 Task: Search for the email with the subject Request for a pay raise logged in from softage.1@softage.net with the filter, email from softage.2@softage.net and a new filter,  Skip the Inbox
Action: Mouse moved to (865, 94)
Screenshot: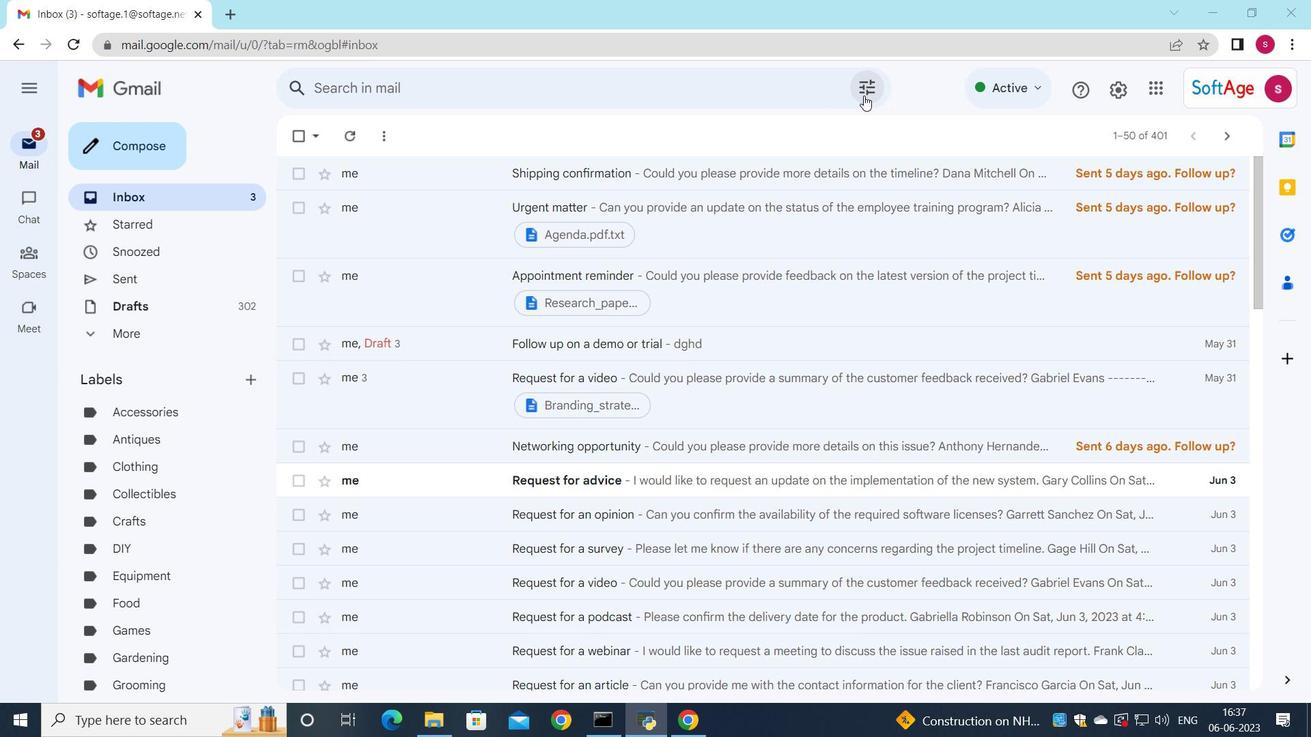 
Action: Mouse pressed left at (865, 94)
Screenshot: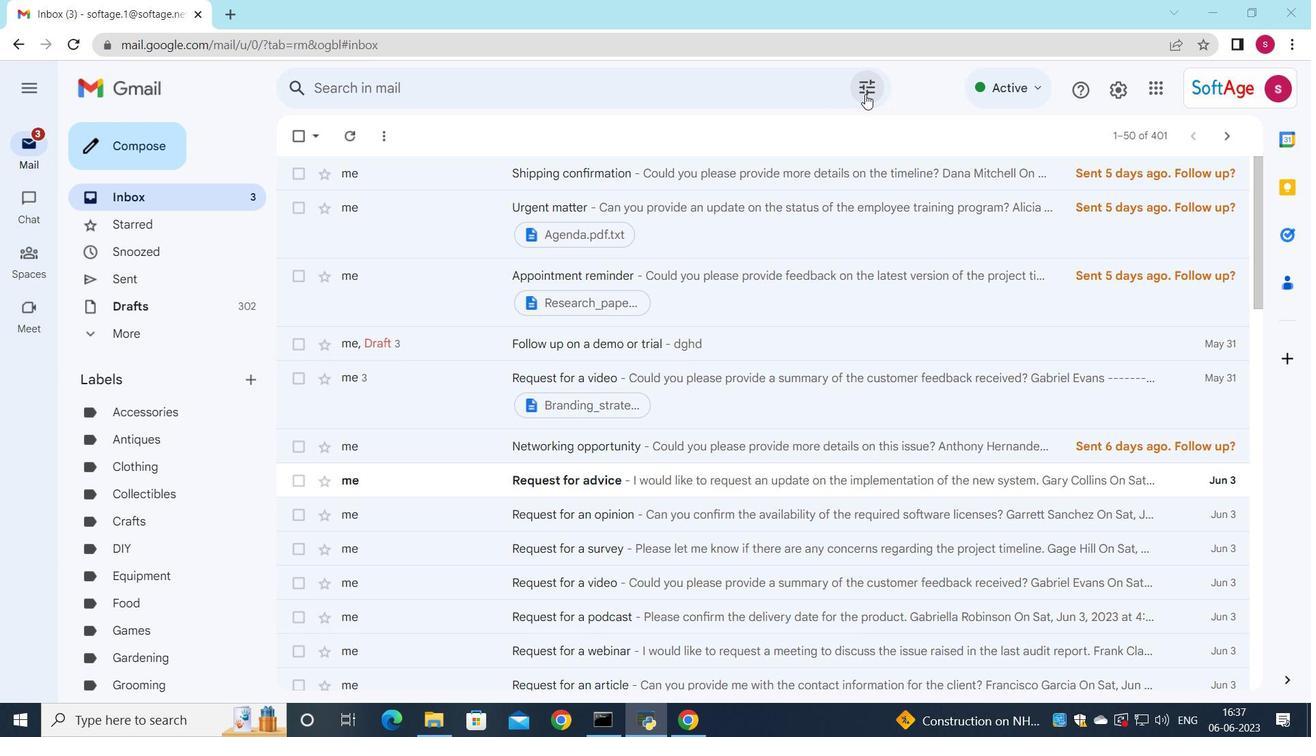 
Action: Mouse moved to (458, 142)
Screenshot: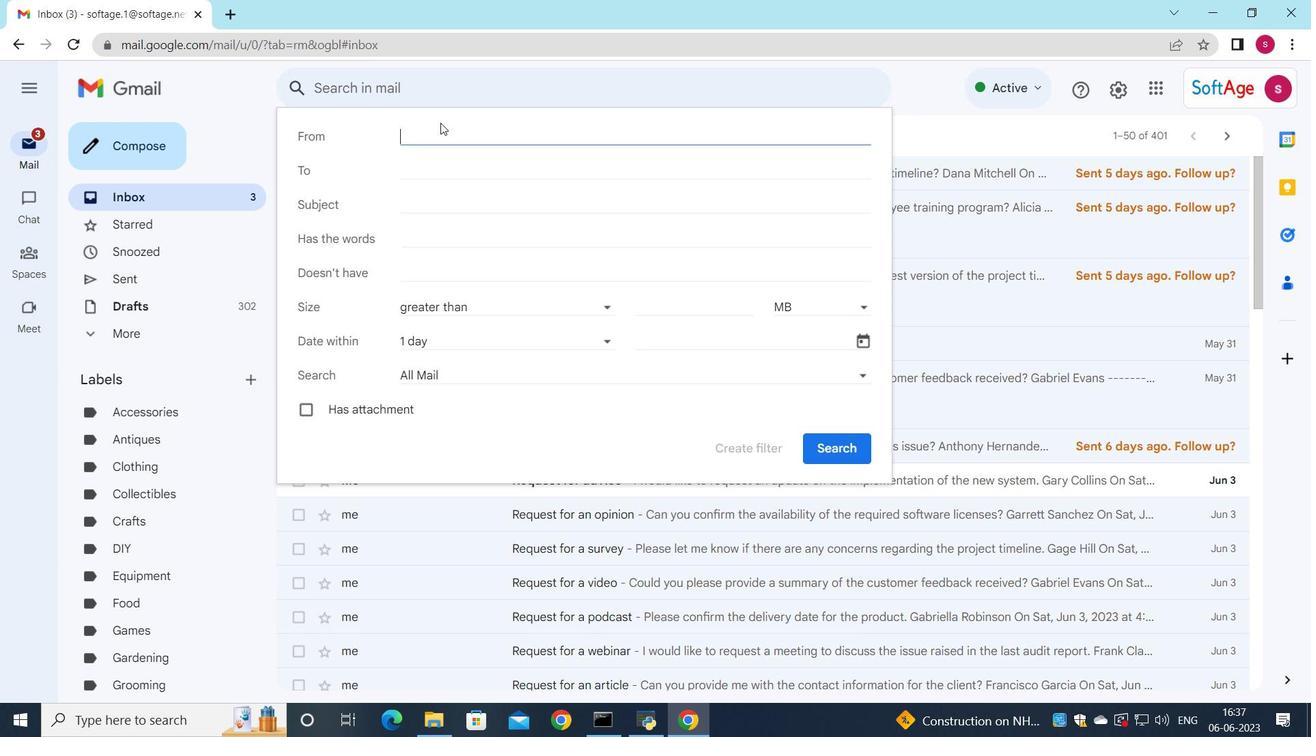 
Action: Key pressed sof
Screenshot: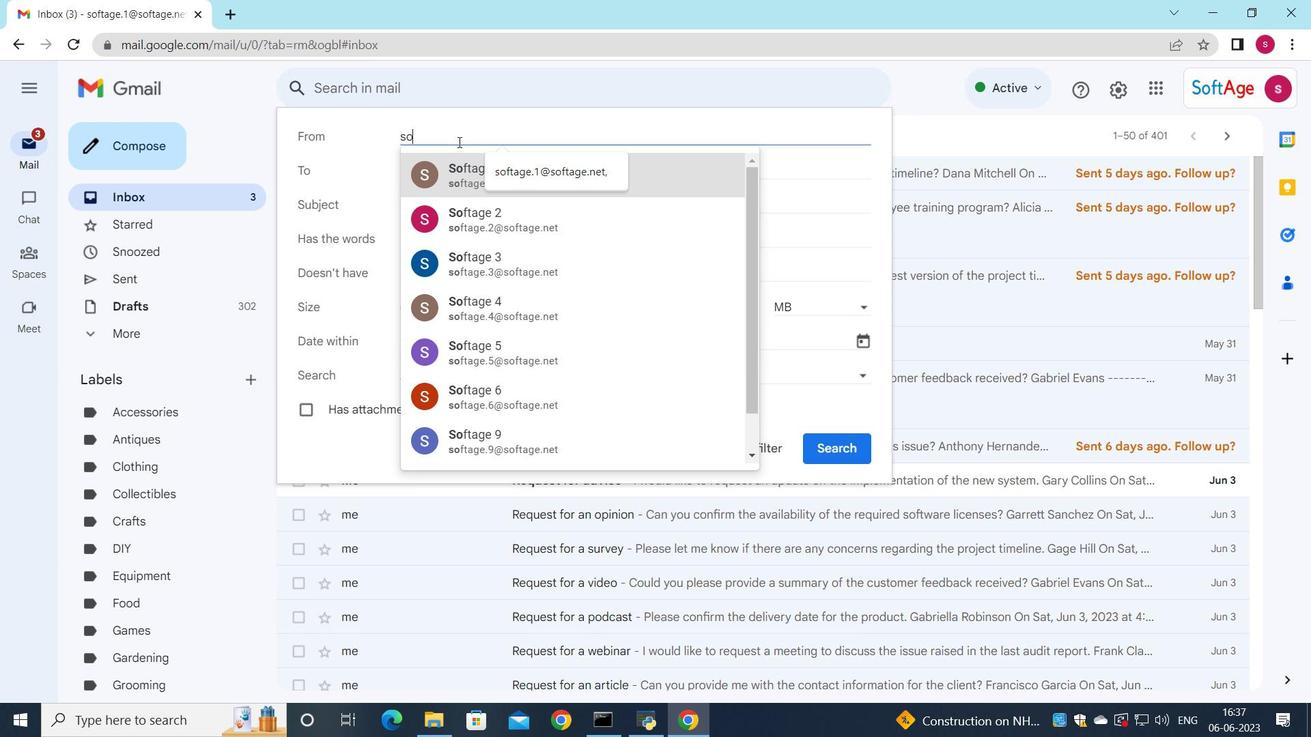 
Action: Mouse moved to (539, 173)
Screenshot: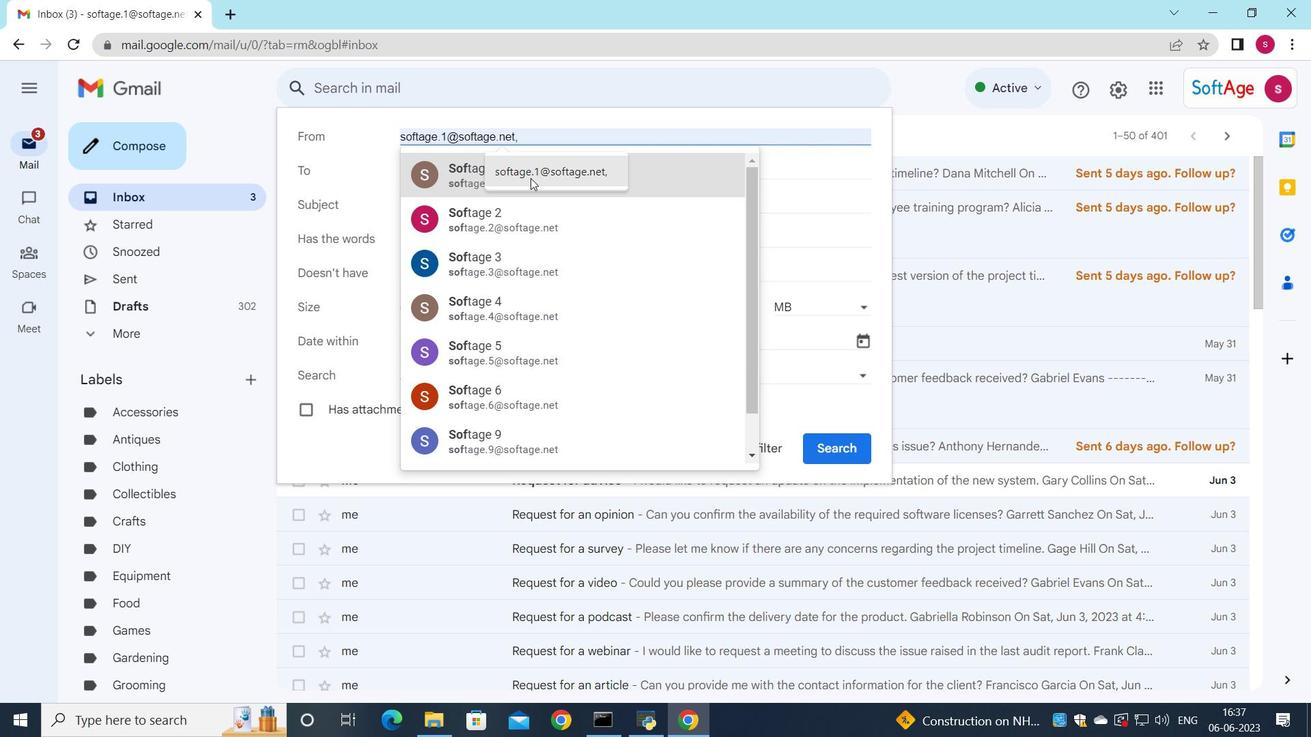 
Action: Mouse pressed left at (539, 173)
Screenshot: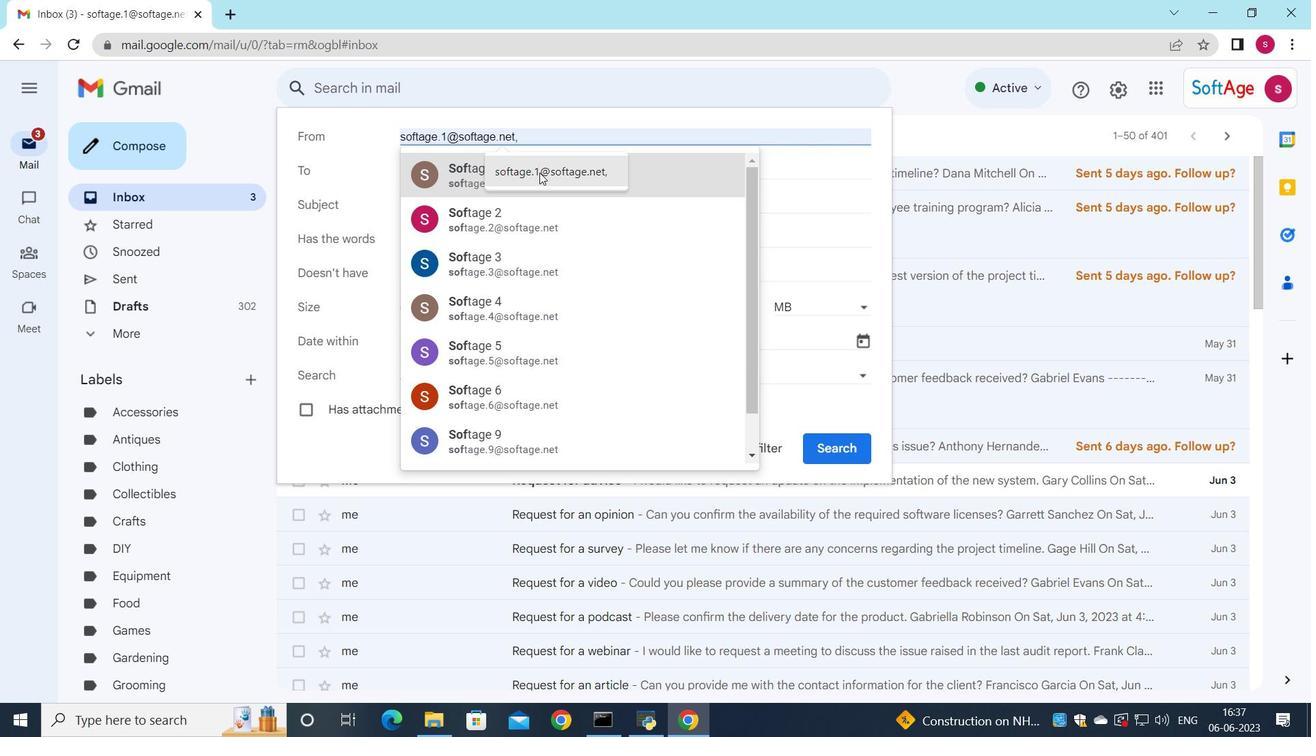 
Action: Mouse moved to (511, 162)
Screenshot: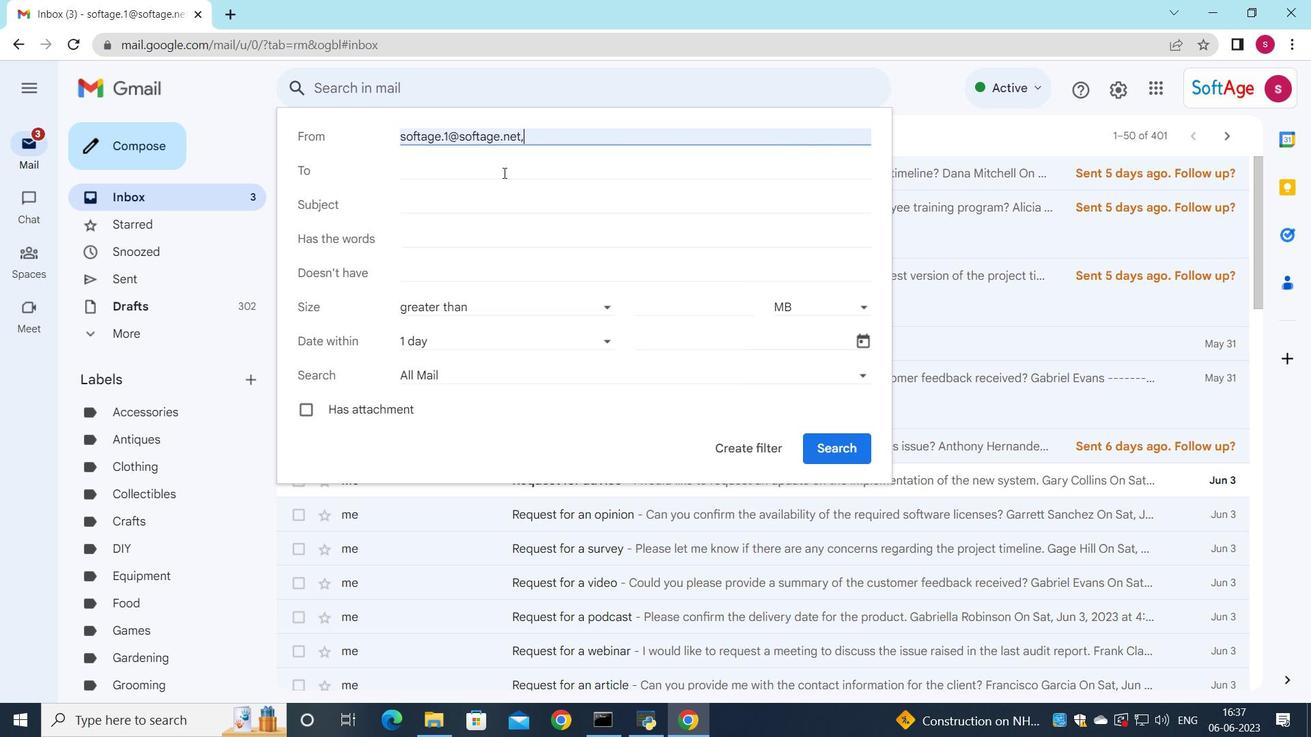 
Action: Mouse pressed left at (511, 162)
Screenshot: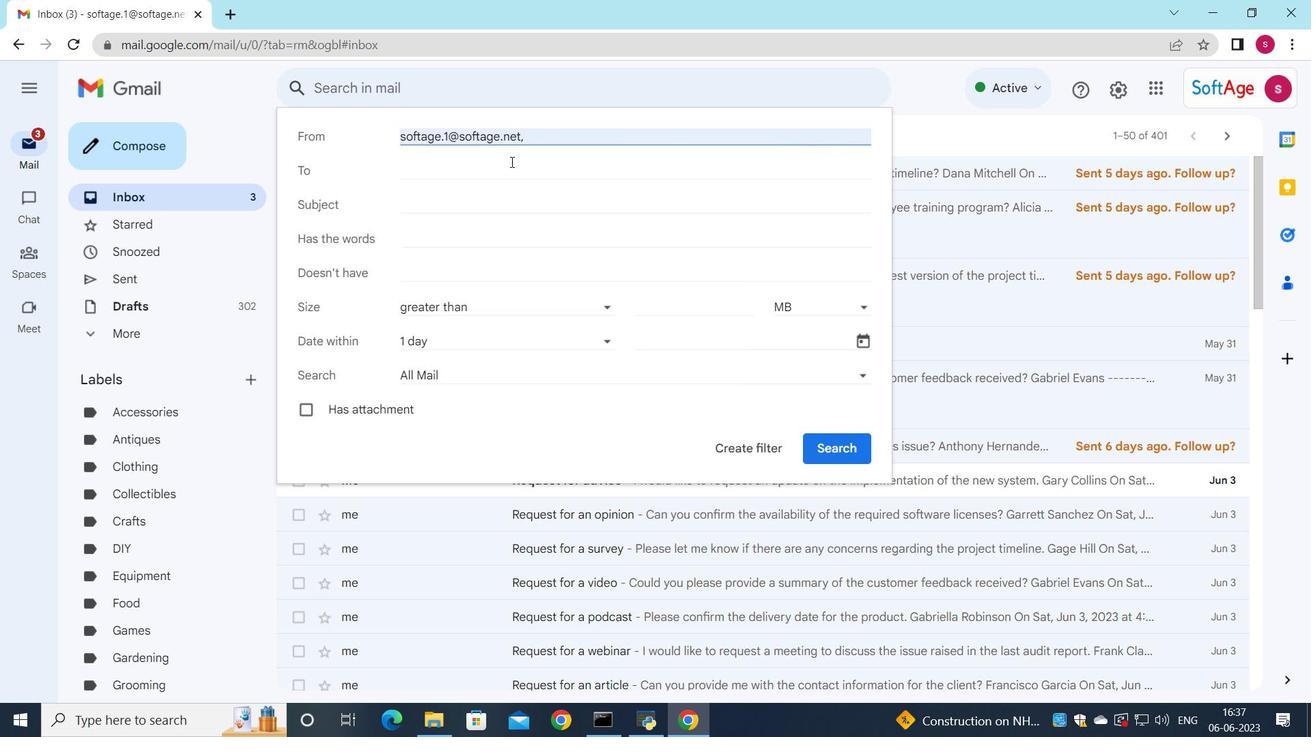 
Action: Key pressed so
Screenshot: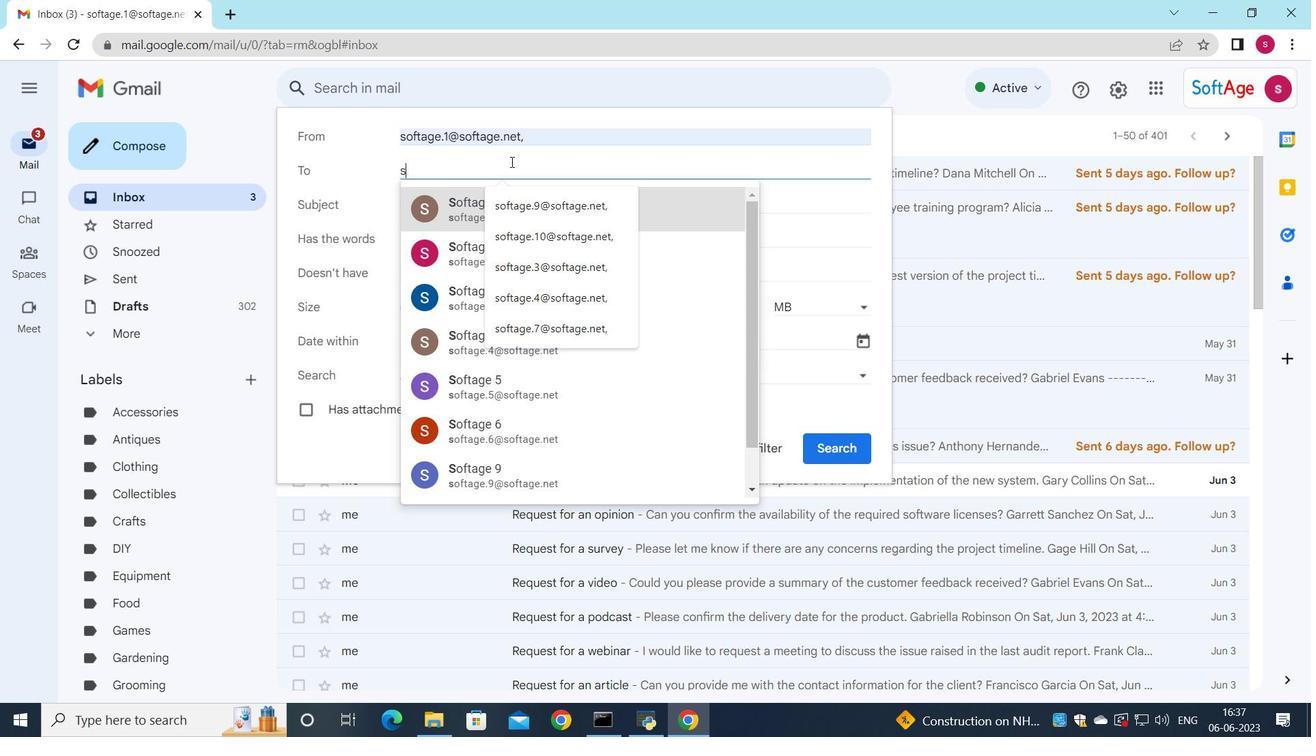 
Action: Mouse moved to (443, 258)
Screenshot: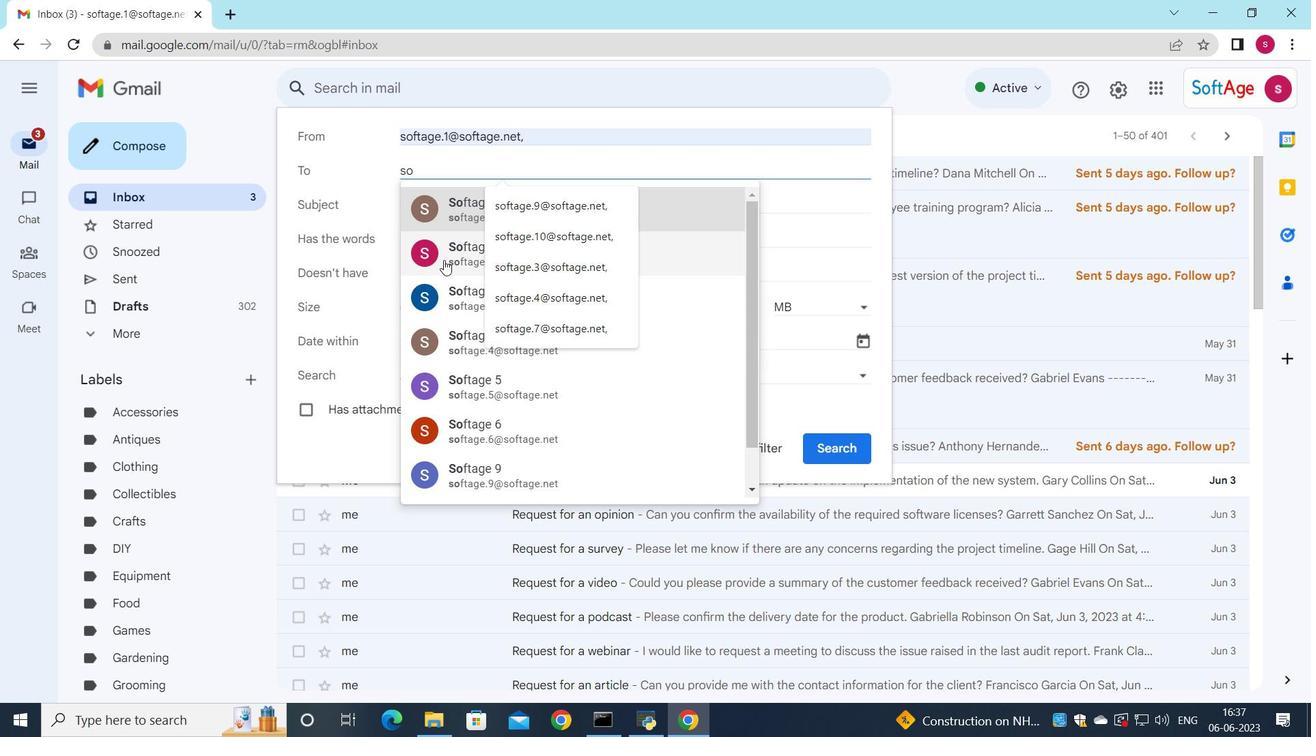 
Action: Mouse pressed left at (443, 258)
Screenshot: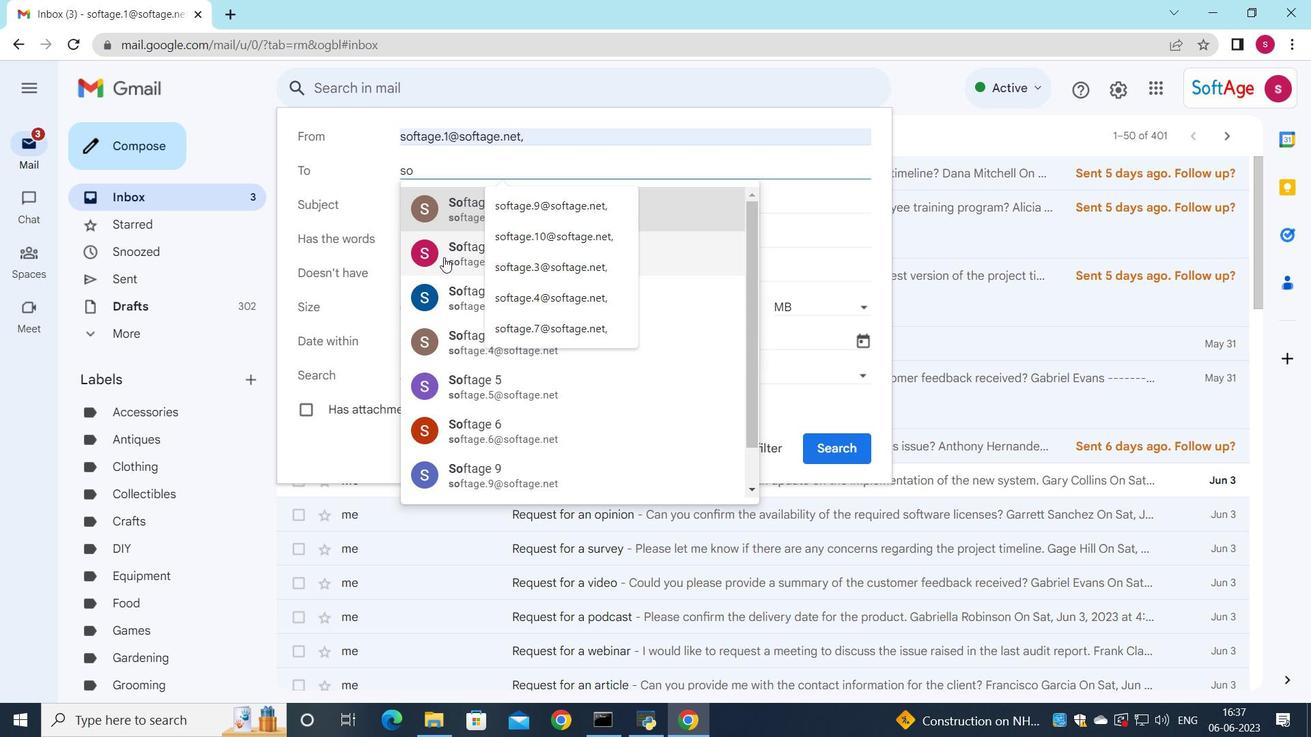 
Action: Mouse moved to (412, 208)
Screenshot: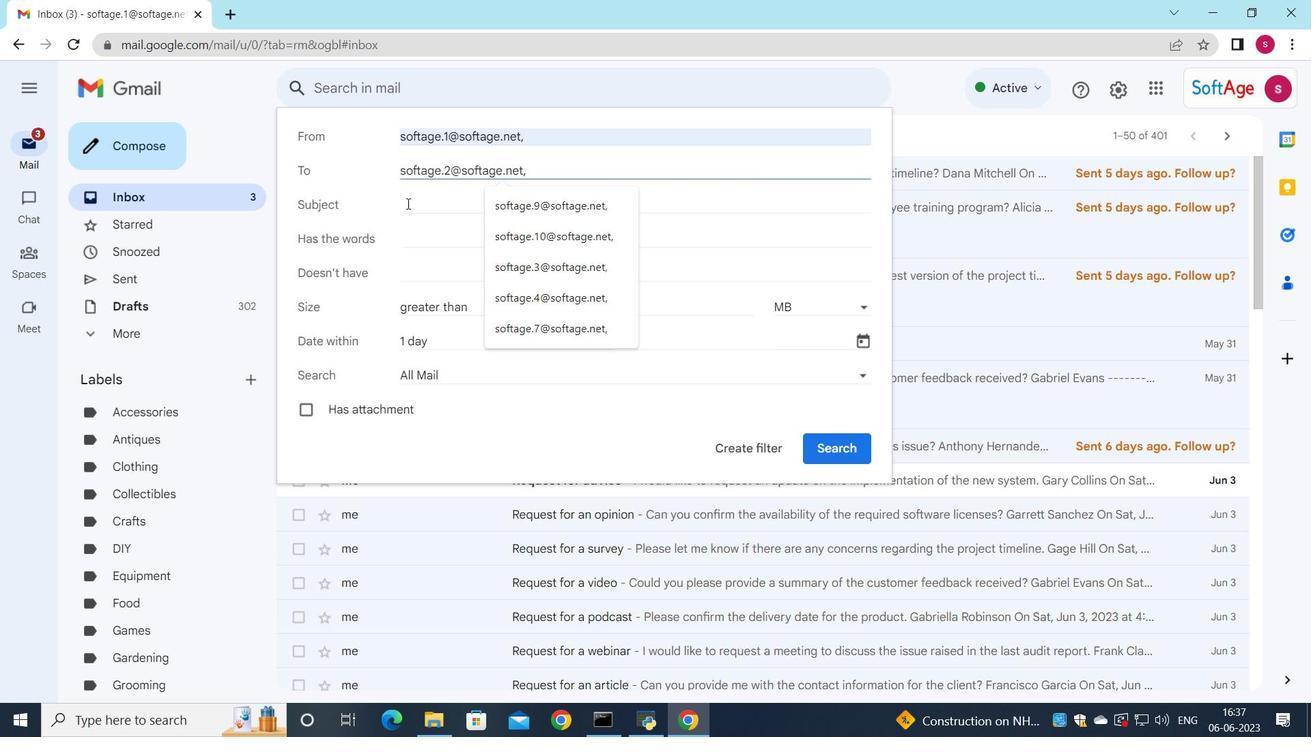 
Action: Mouse pressed left at (412, 208)
Screenshot: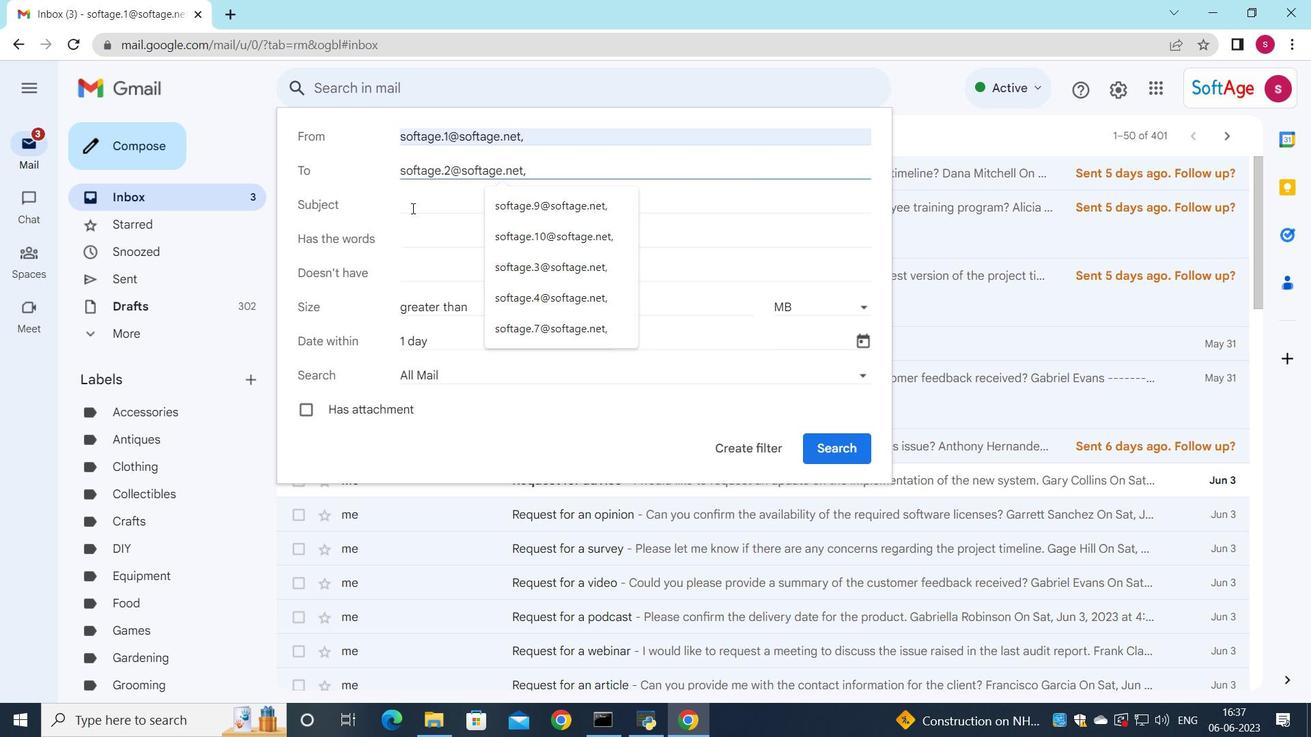 
Action: Mouse moved to (421, 211)
Screenshot: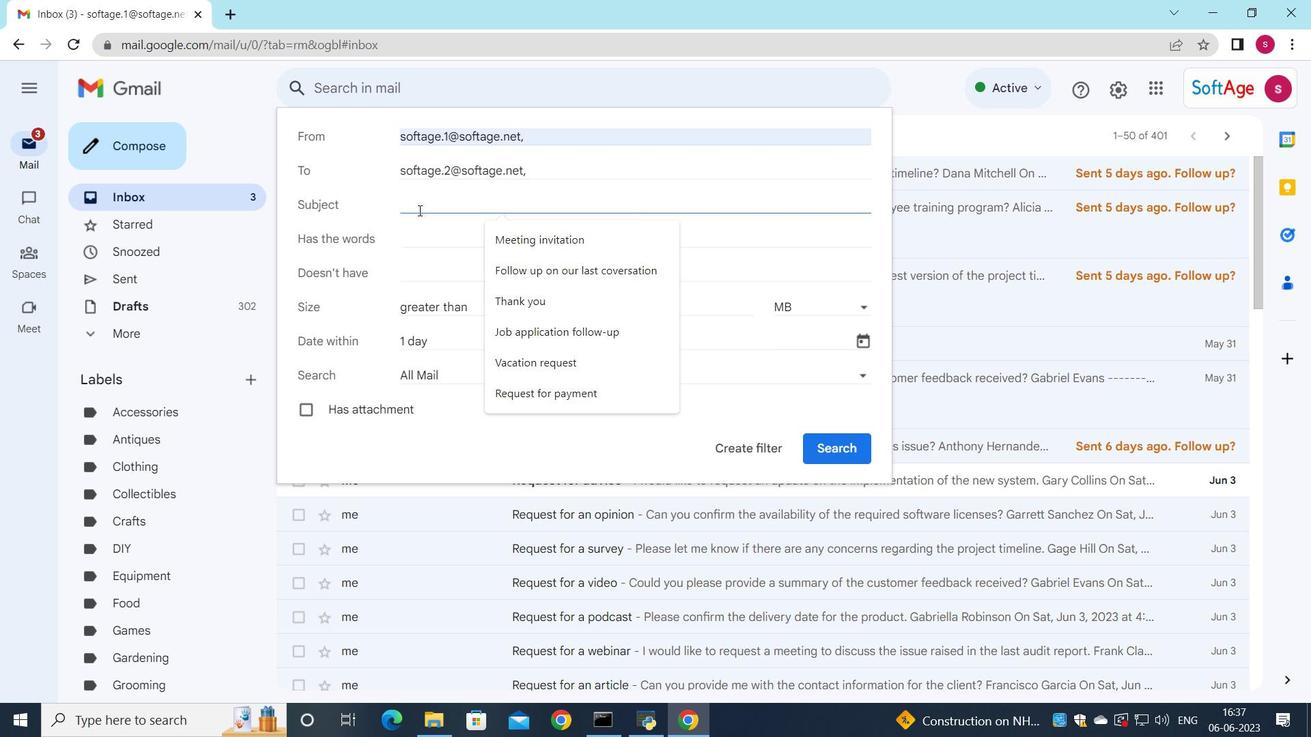 
Action: Key pressed <Key.shift><Key.shift><Key.shift><Key.shift><Key.shift><Key.shift>Request<Key.space>for<Key.space>a<Key.space>pay<Key.space>raise<Key.space>
Screenshot: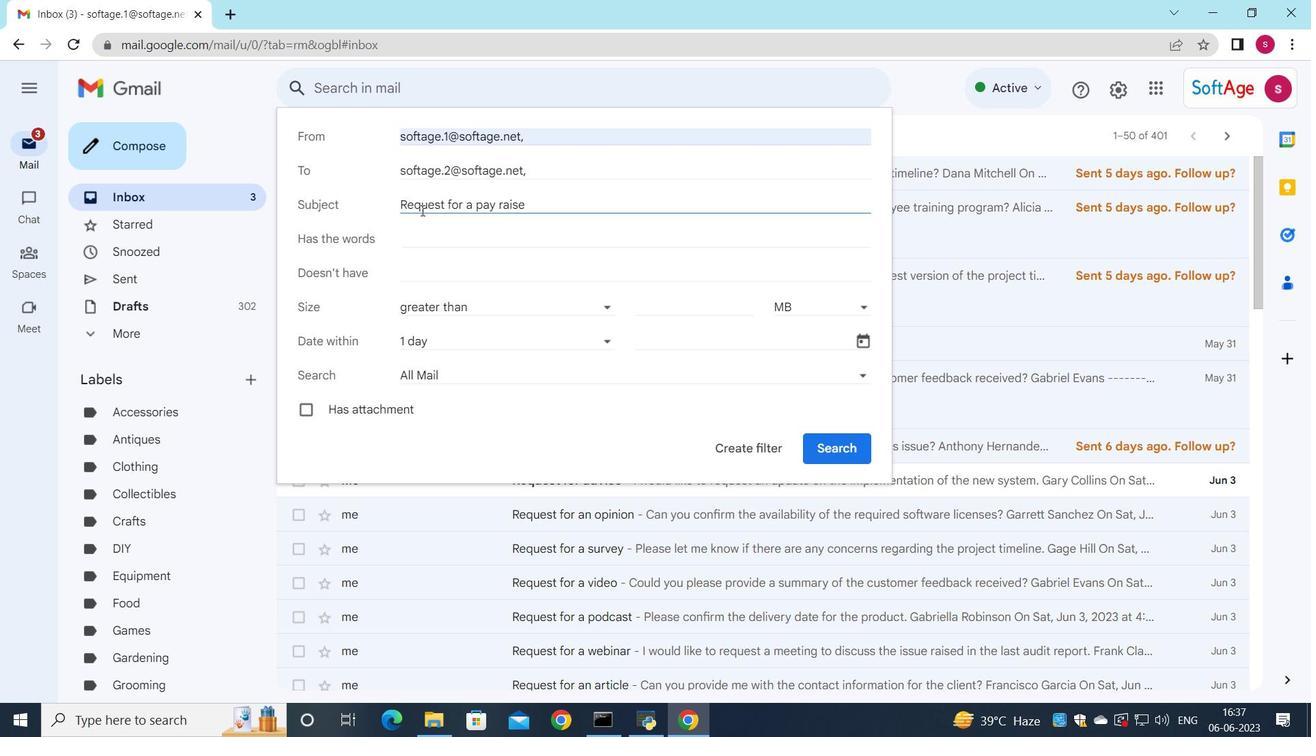 
Action: Mouse moved to (441, 331)
Screenshot: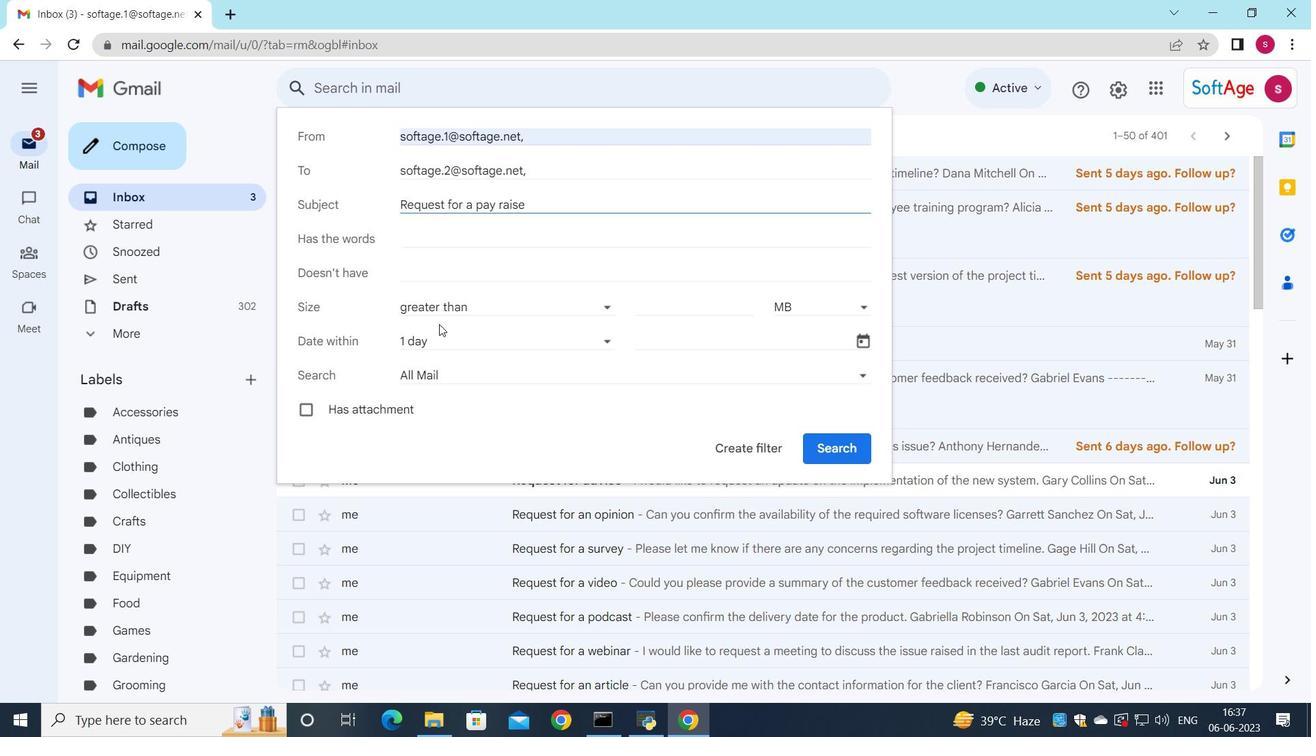 
Action: Mouse pressed left at (441, 331)
Screenshot: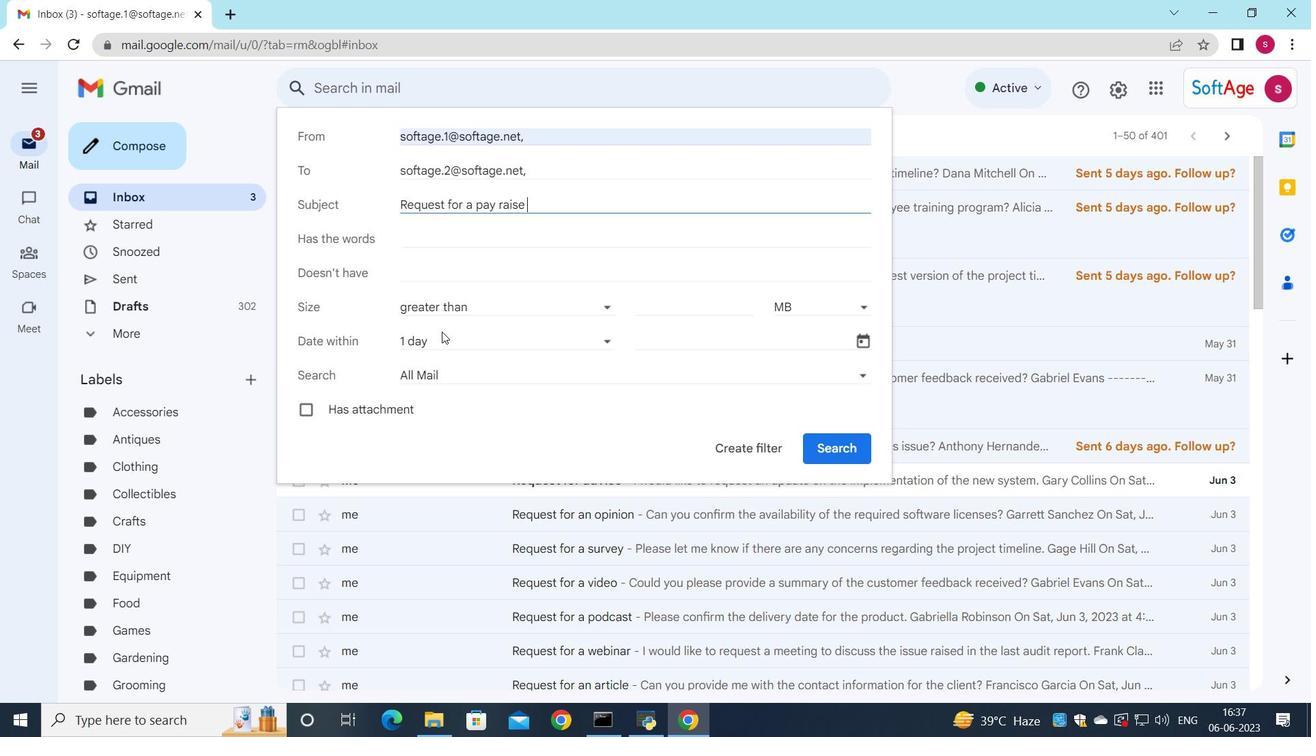 
Action: Mouse moved to (438, 341)
Screenshot: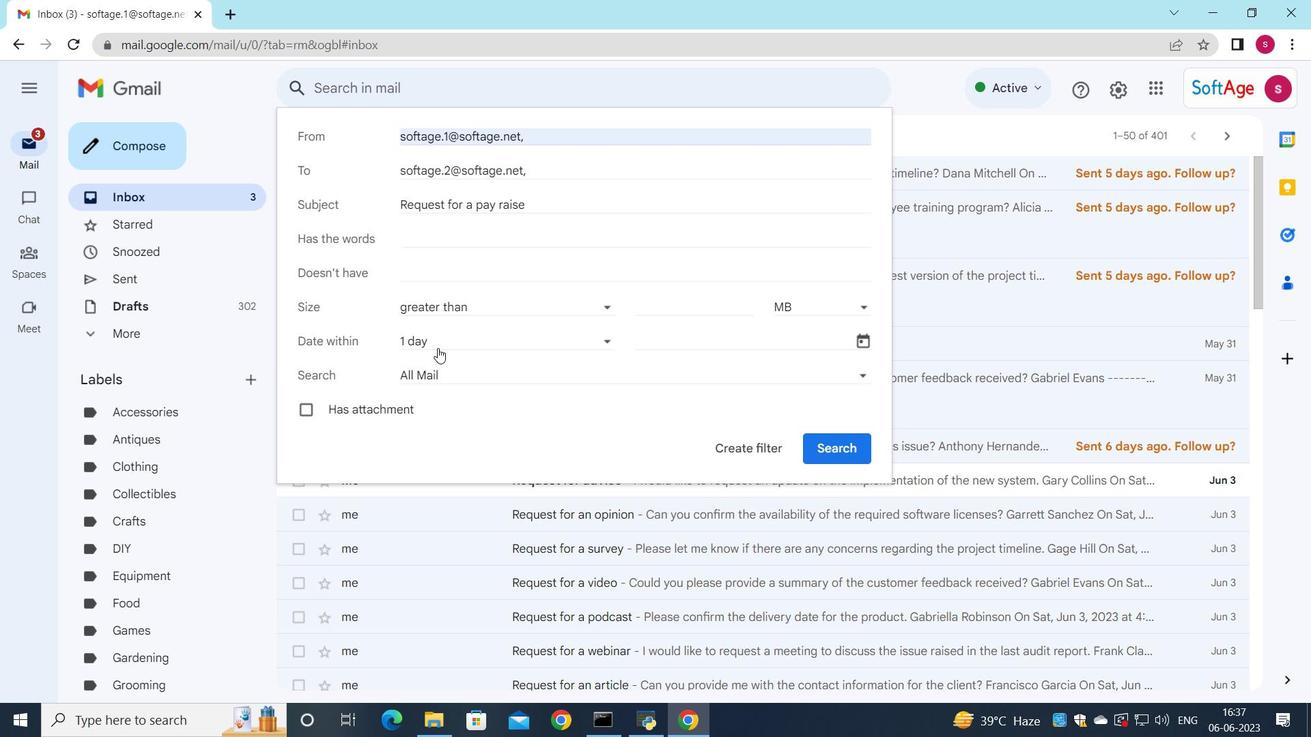 
Action: Mouse pressed left at (438, 341)
Screenshot: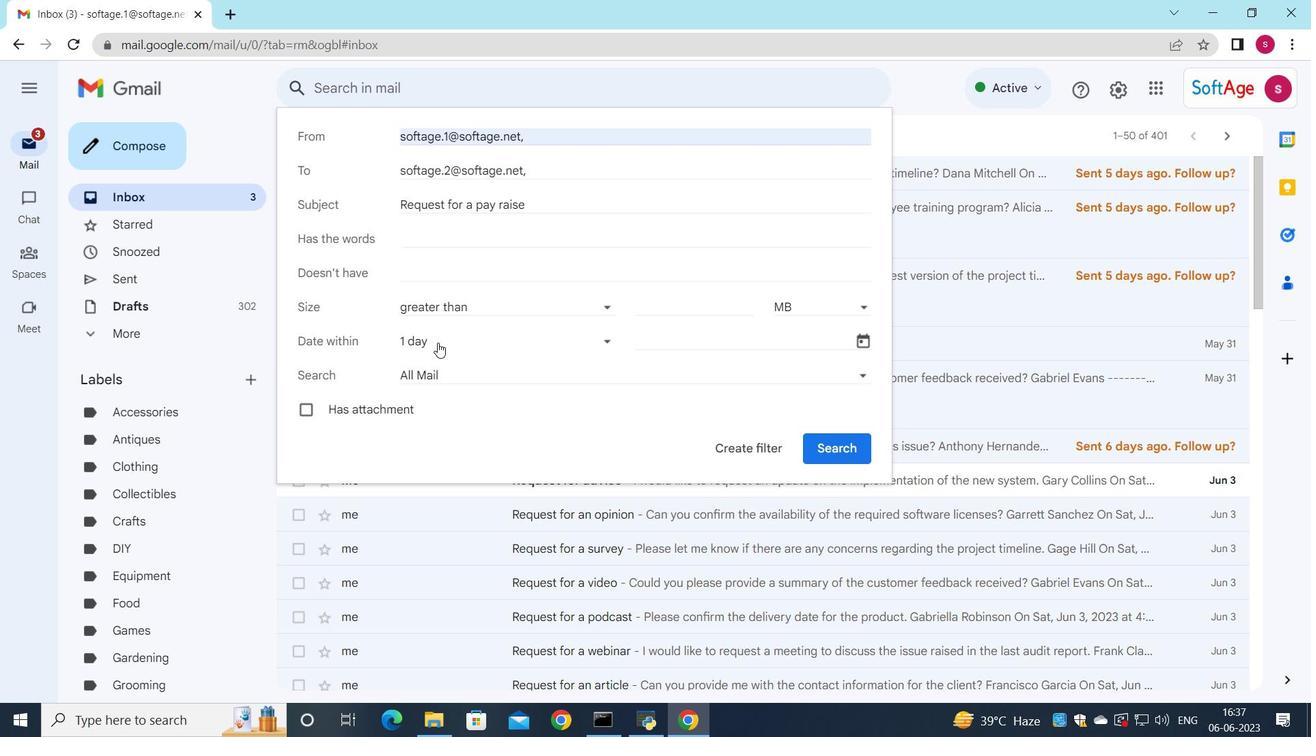 
Action: Mouse moved to (443, 546)
Screenshot: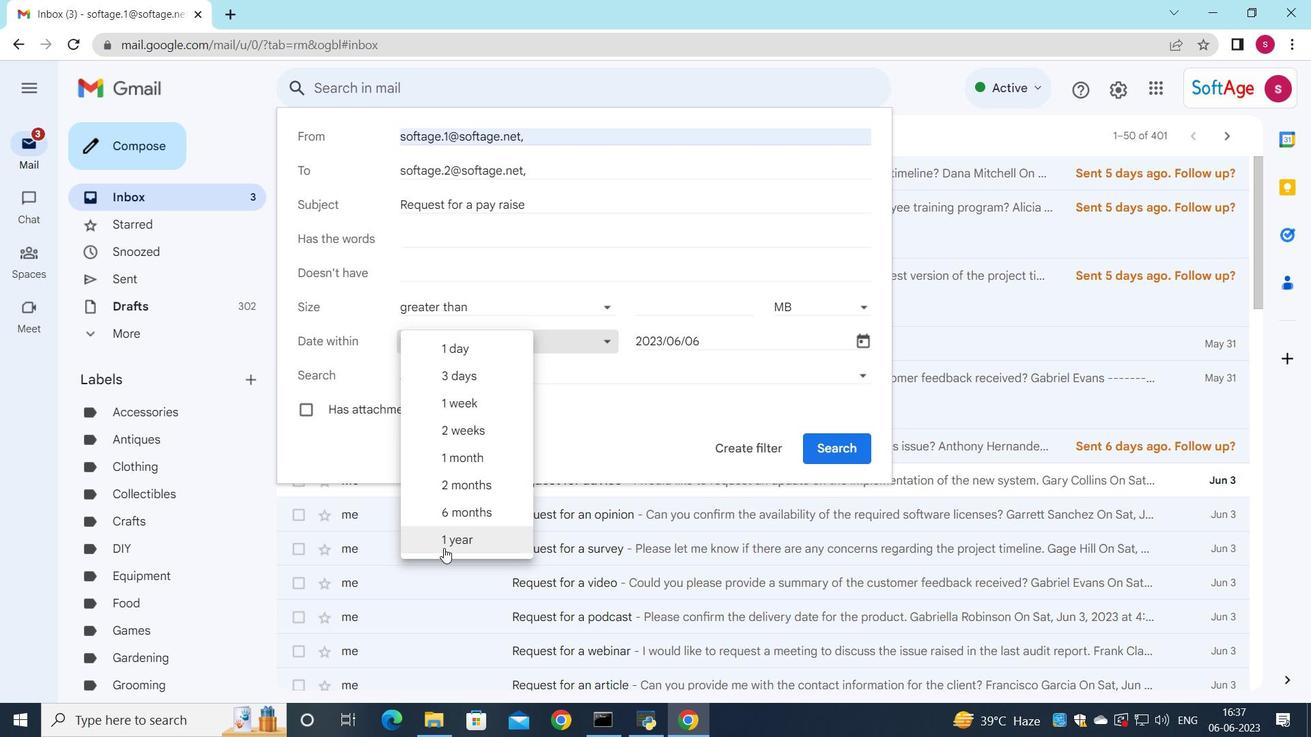 
Action: Mouse pressed left at (443, 546)
Screenshot: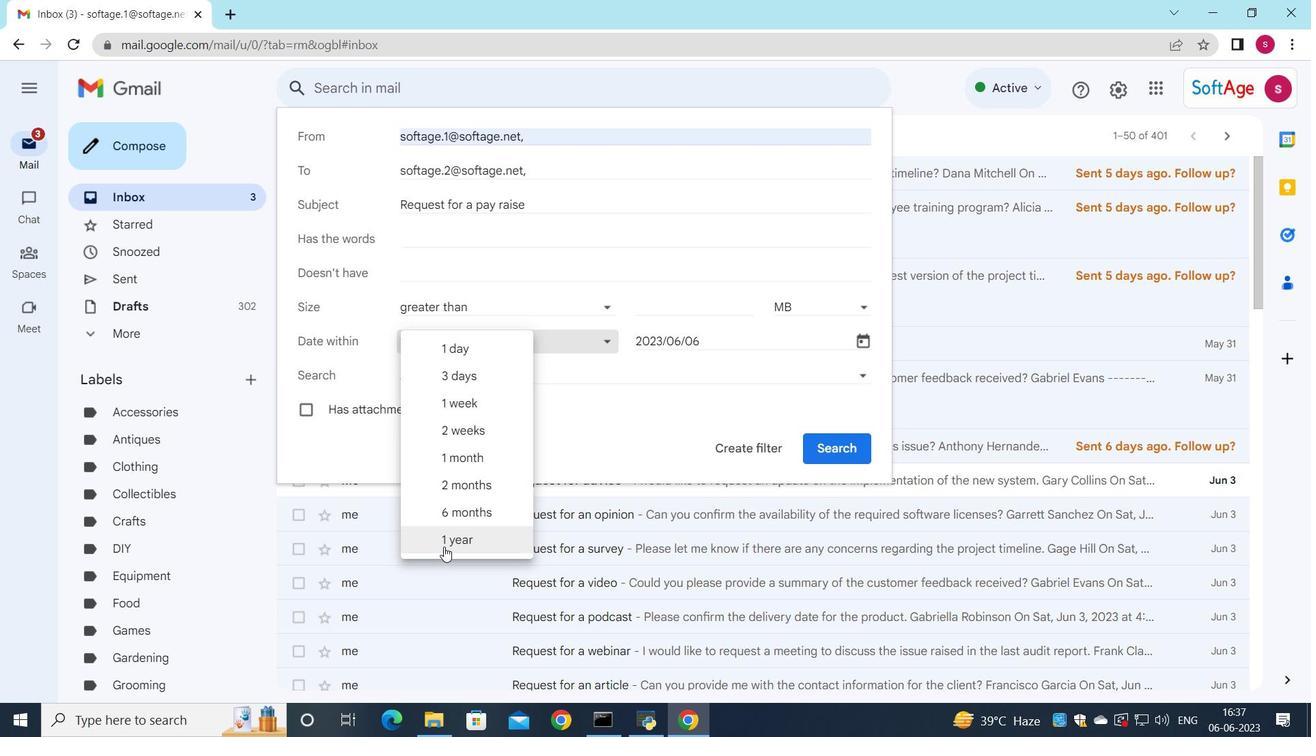 
Action: Mouse moved to (742, 454)
Screenshot: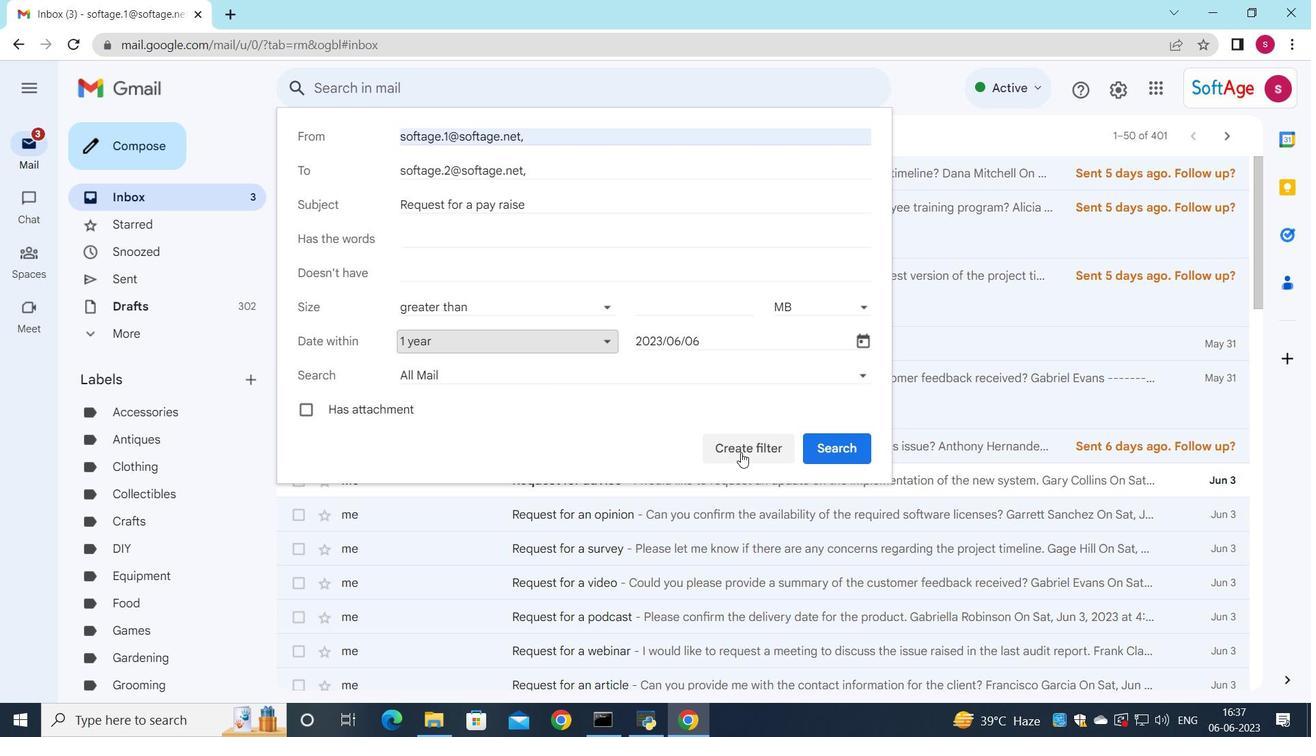 
Action: Mouse pressed left at (742, 454)
Screenshot: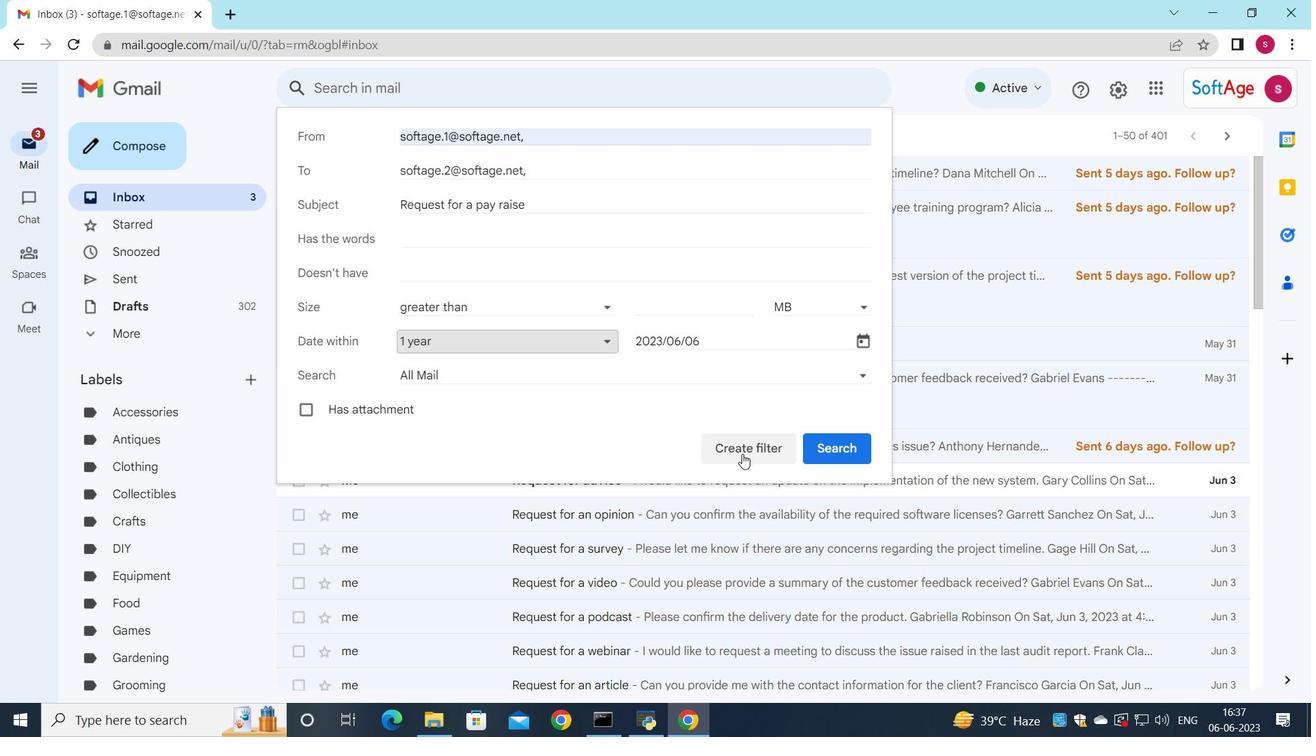 
Action: Mouse moved to (315, 170)
Screenshot: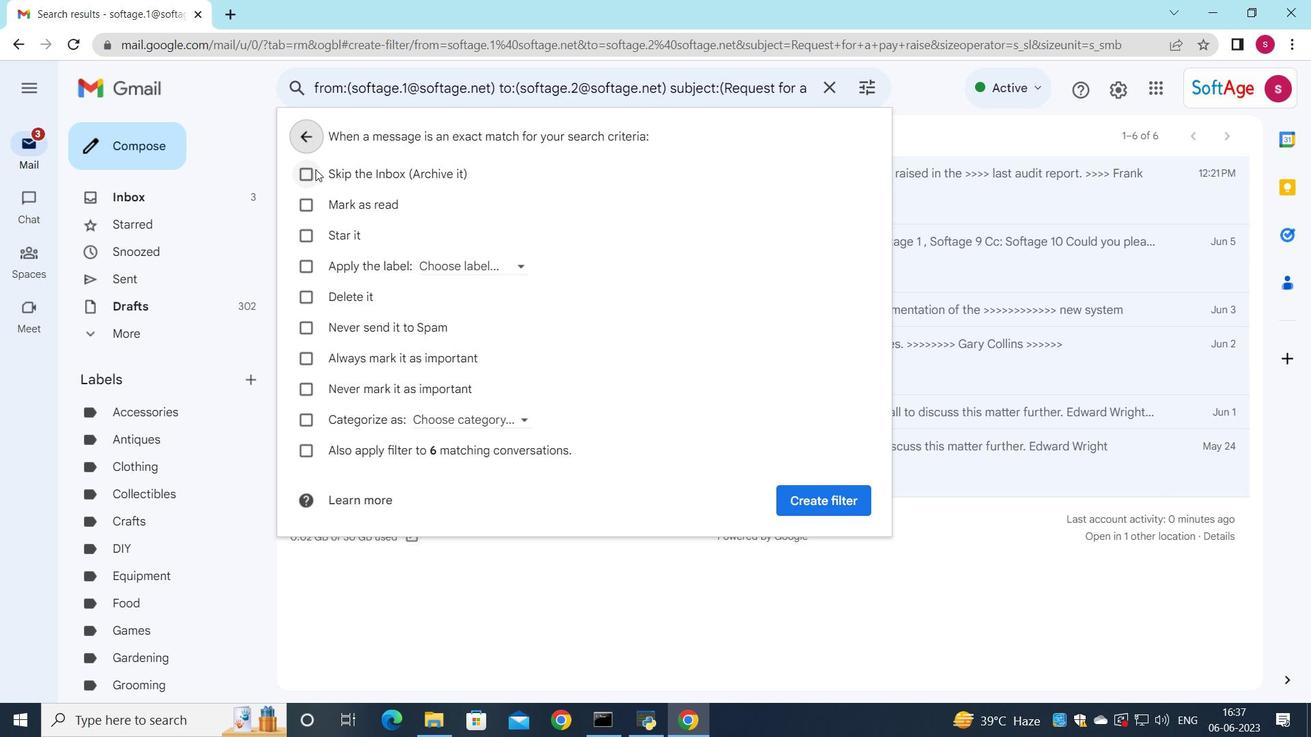 
Action: Mouse pressed left at (315, 170)
Screenshot: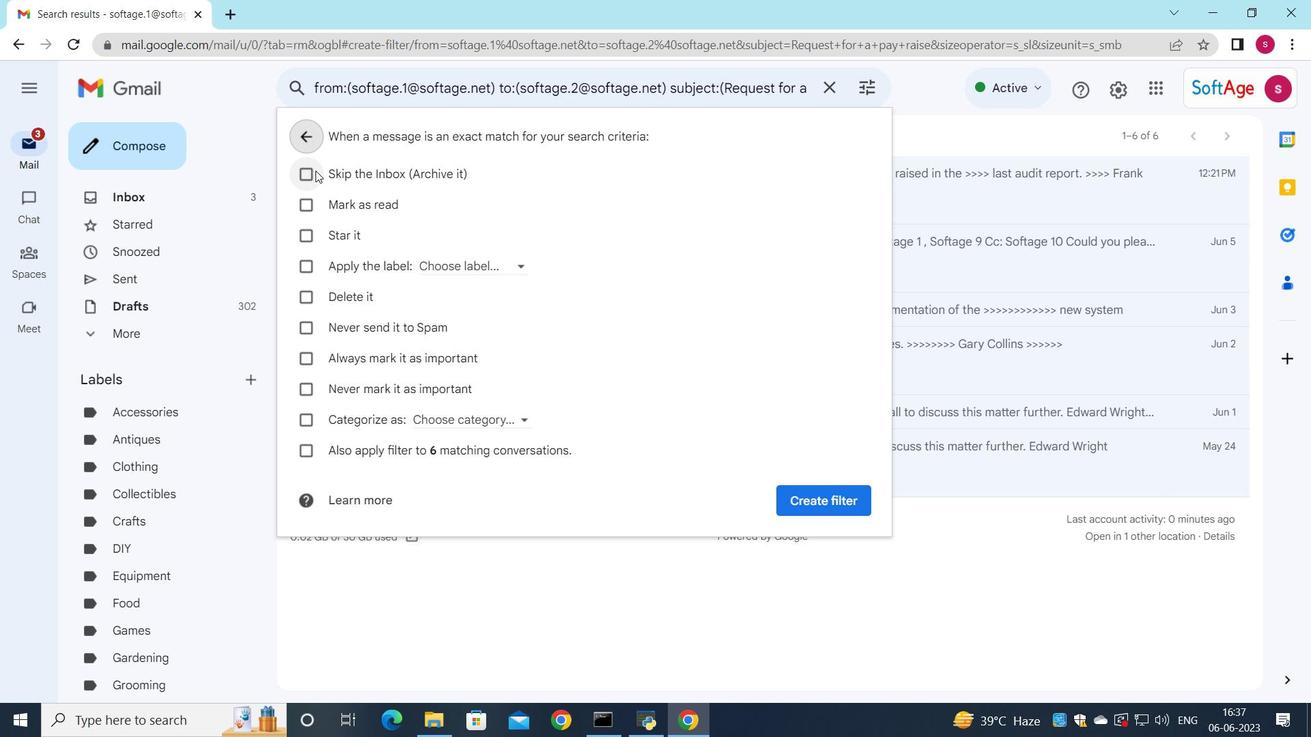 
Action: Mouse moved to (806, 507)
Screenshot: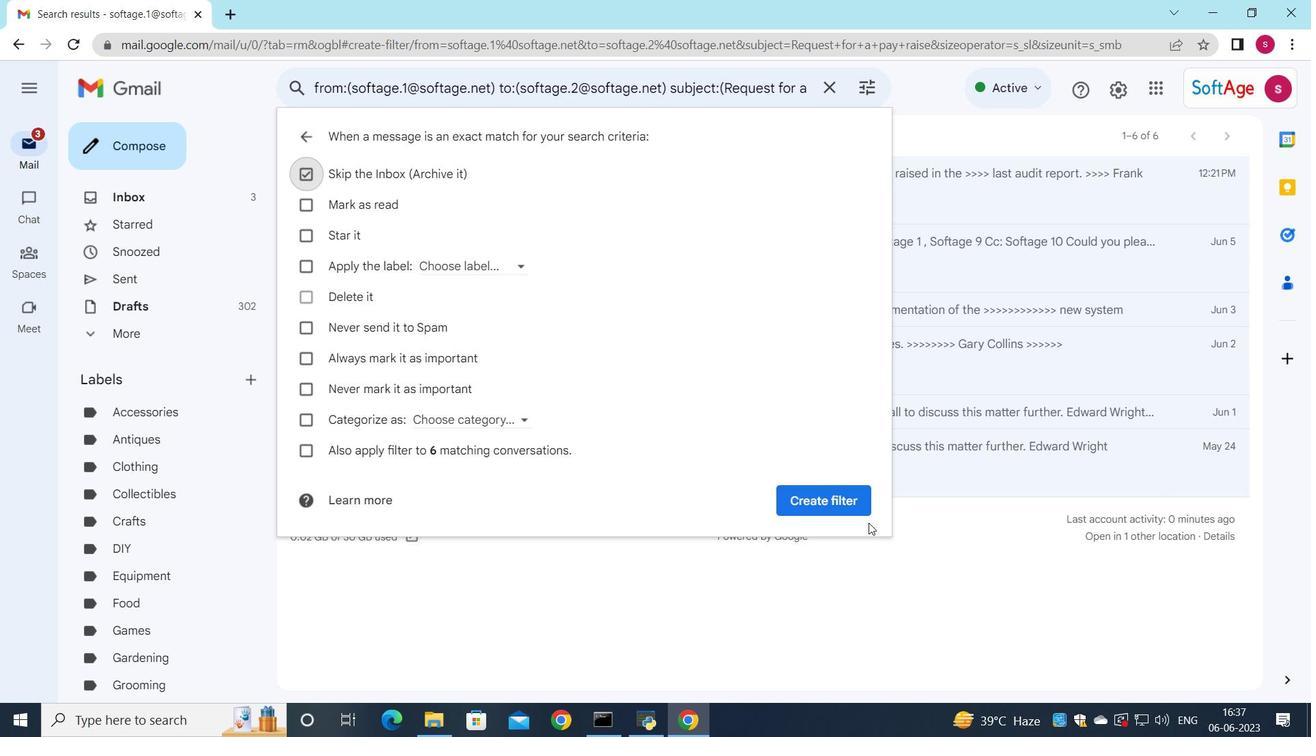 
Action: Mouse pressed left at (806, 507)
Screenshot: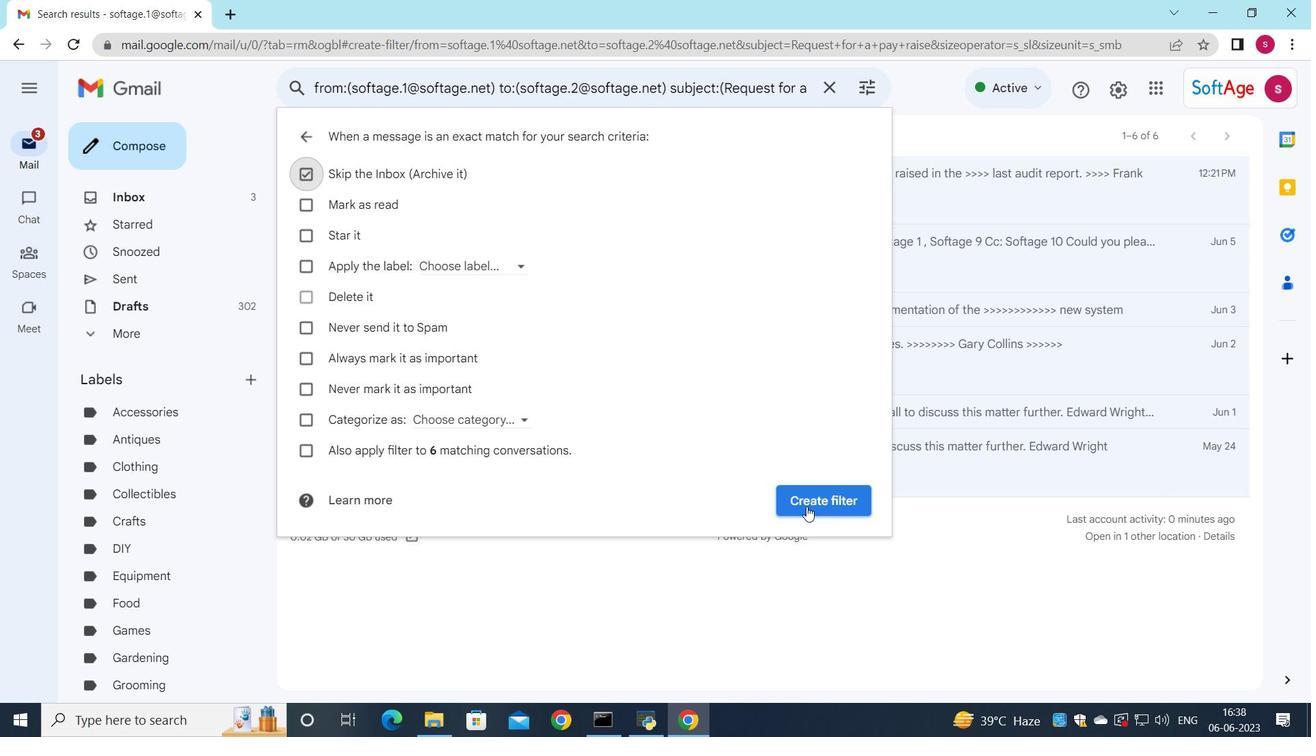 
Action: Mouse moved to (848, 305)
Screenshot: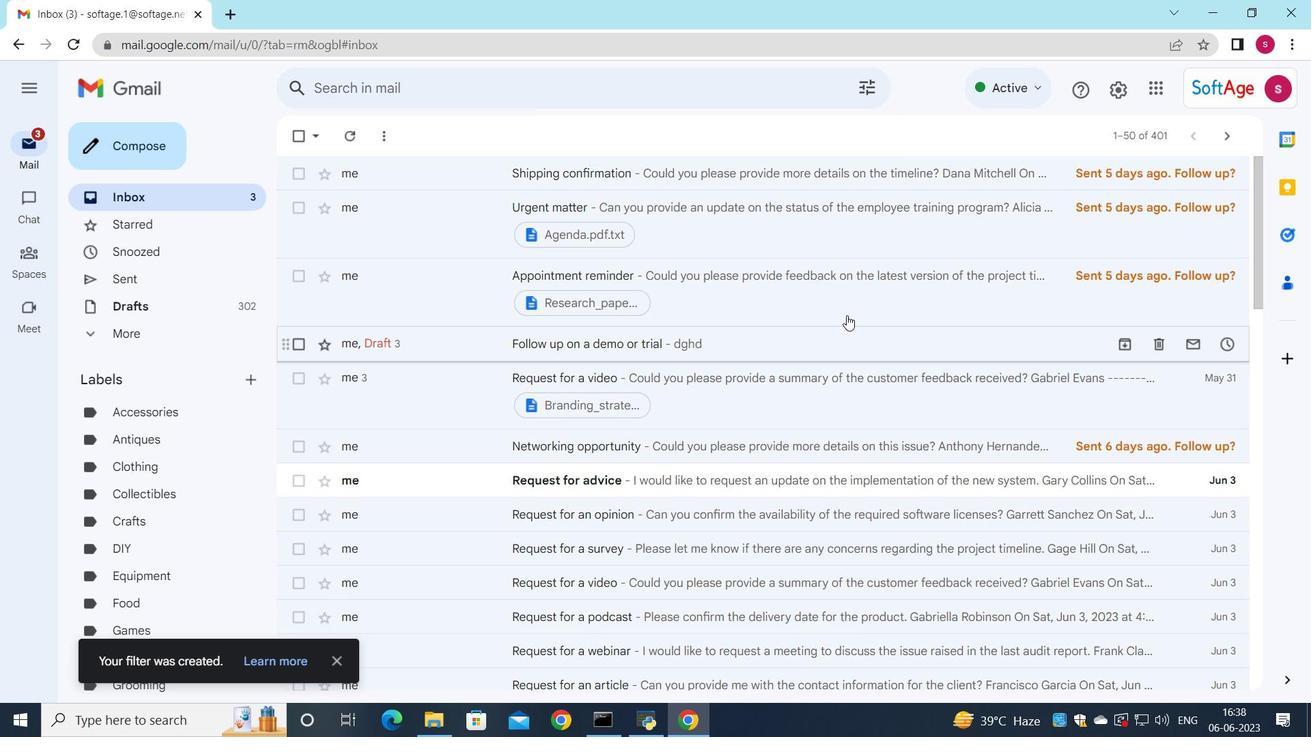 
